 Task: Mute a conversation thread to prevent new email notifications.
Action: Mouse moved to (123, 77)
Screenshot: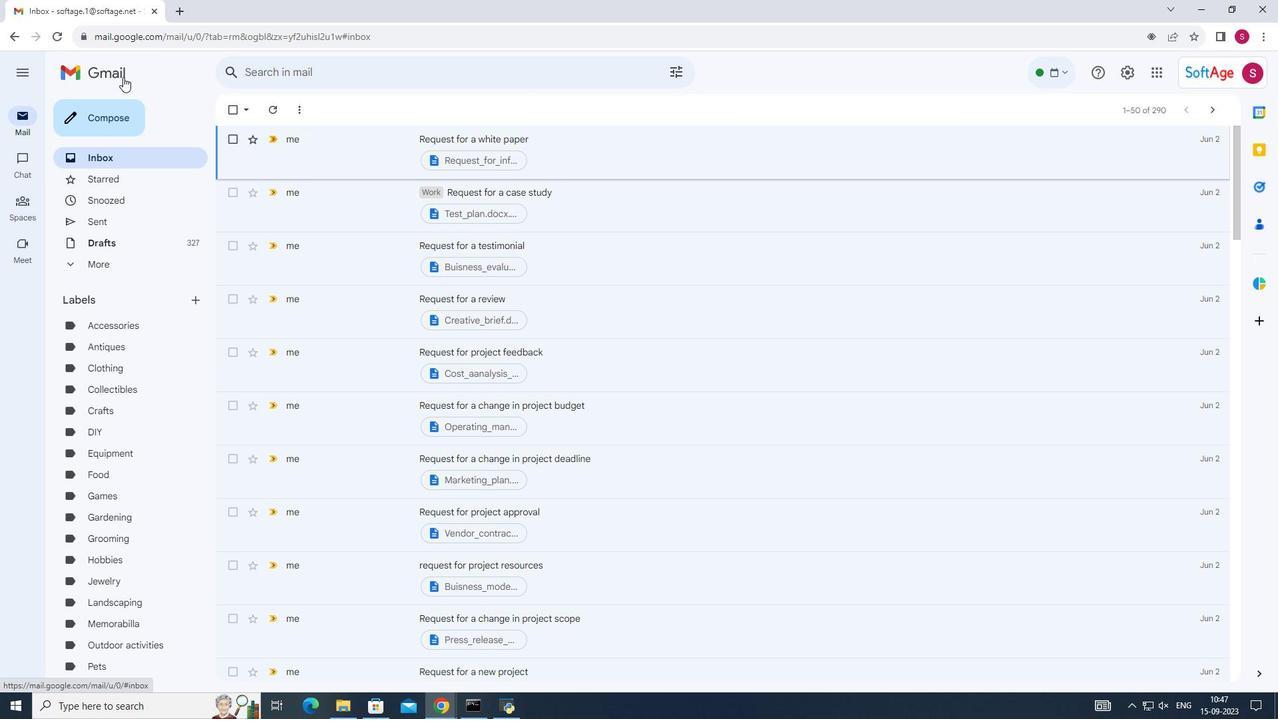 
Action: Mouse pressed left at (123, 77)
Screenshot: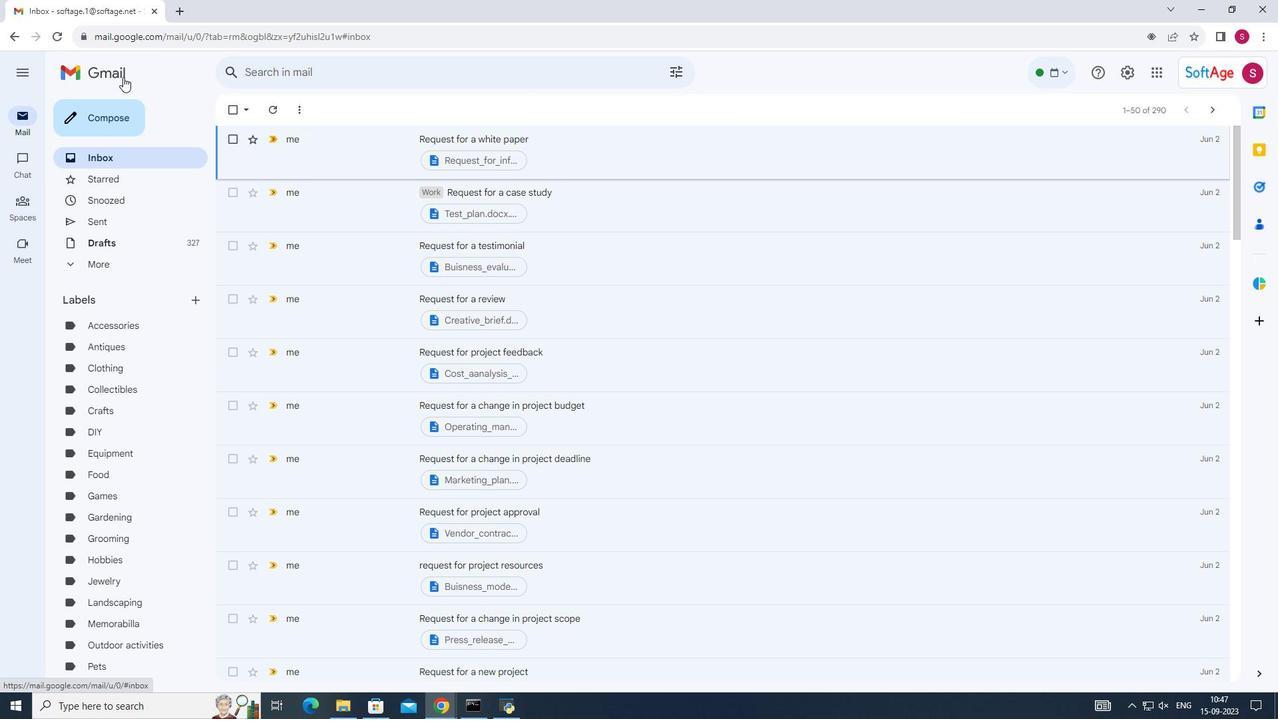 
Action: Mouse moved to (615, 141)
Screenshot: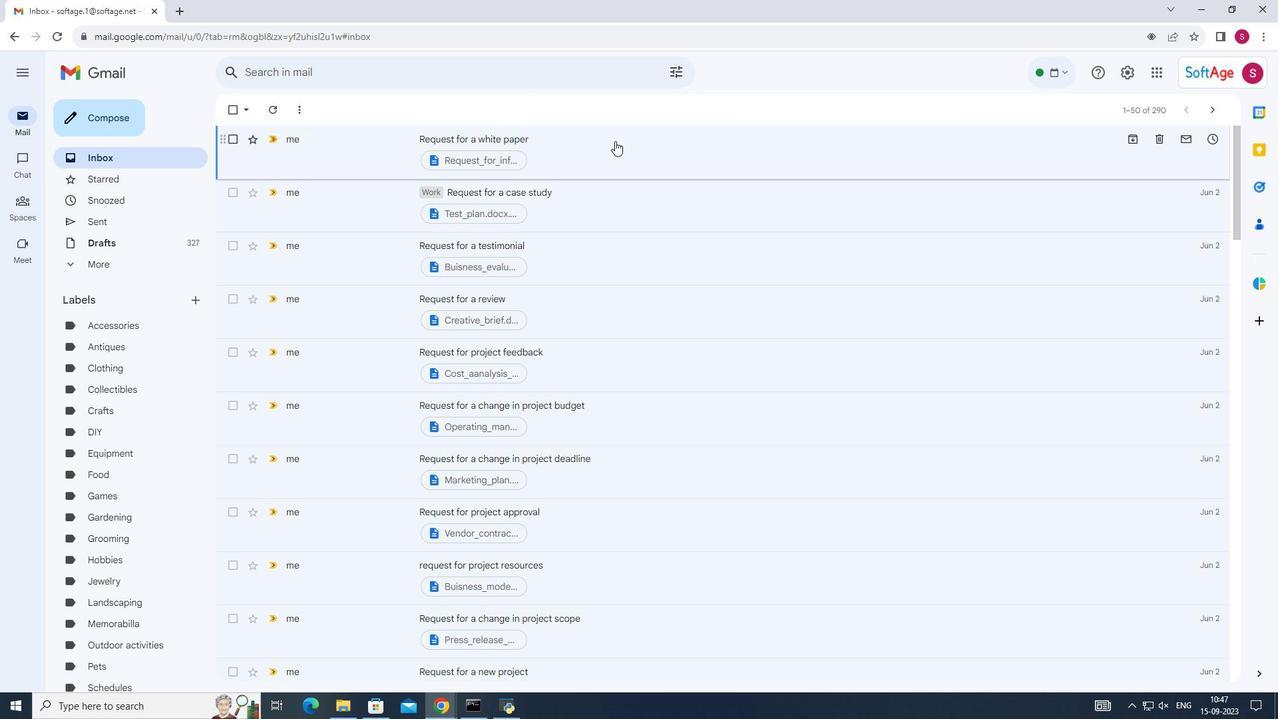 
Action: Mouse pressed left at (615, 141)
Screenshot: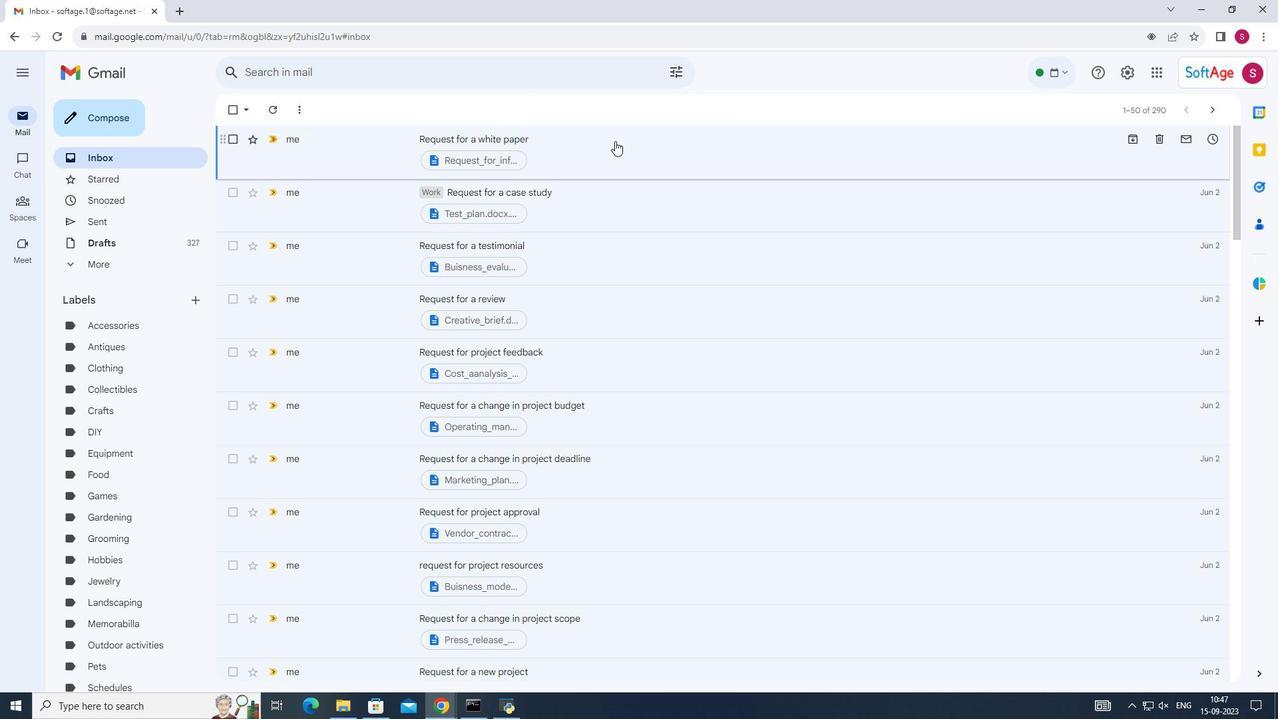 
Action: Mouse moved to (518, 113)
Screenshot: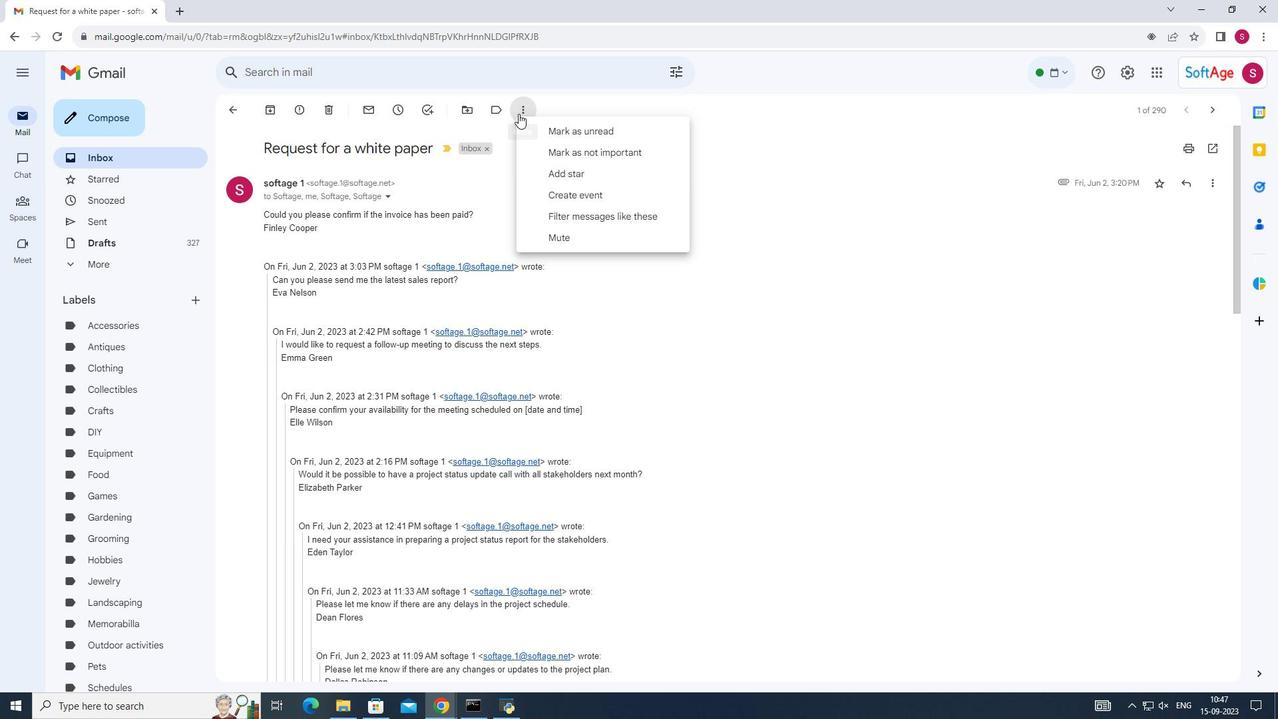 
Action: Mouse pressed left at (518, 113)
Screenshot: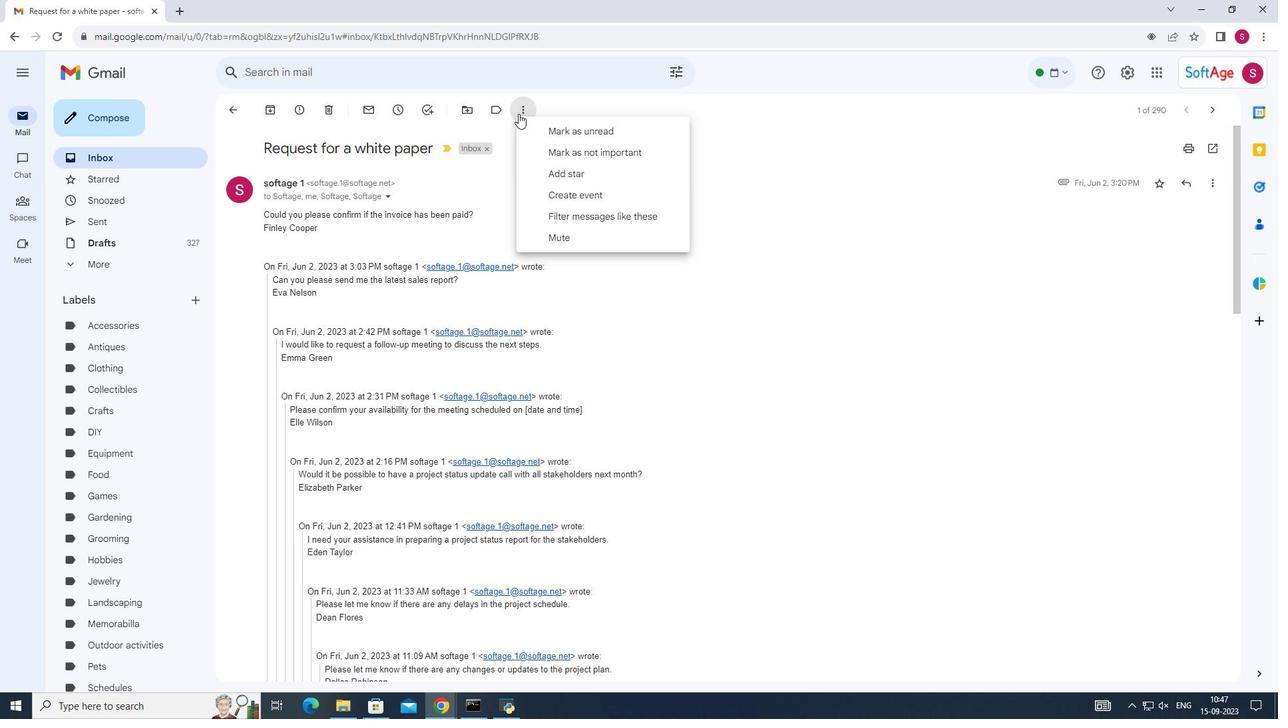 
Action: Mouse moved to (551, 243)
Screenshot: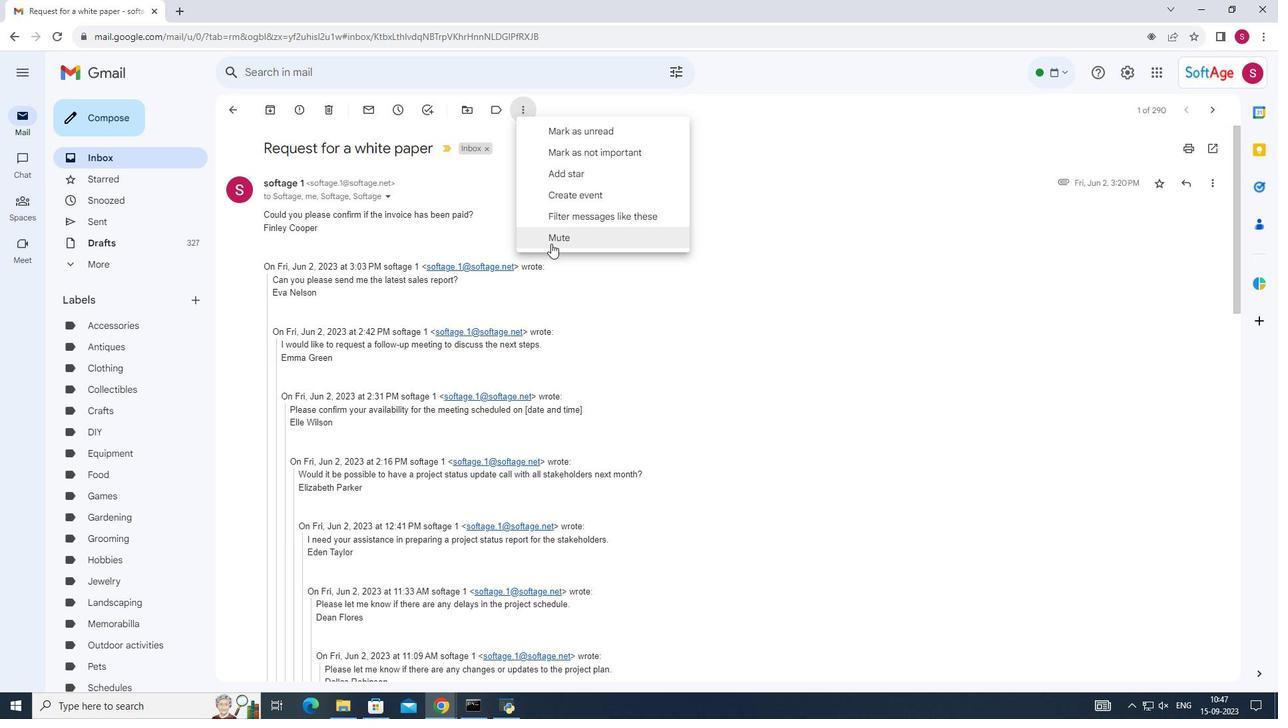 
Action: Mouse pressed left at (551, 243)
Screenshot: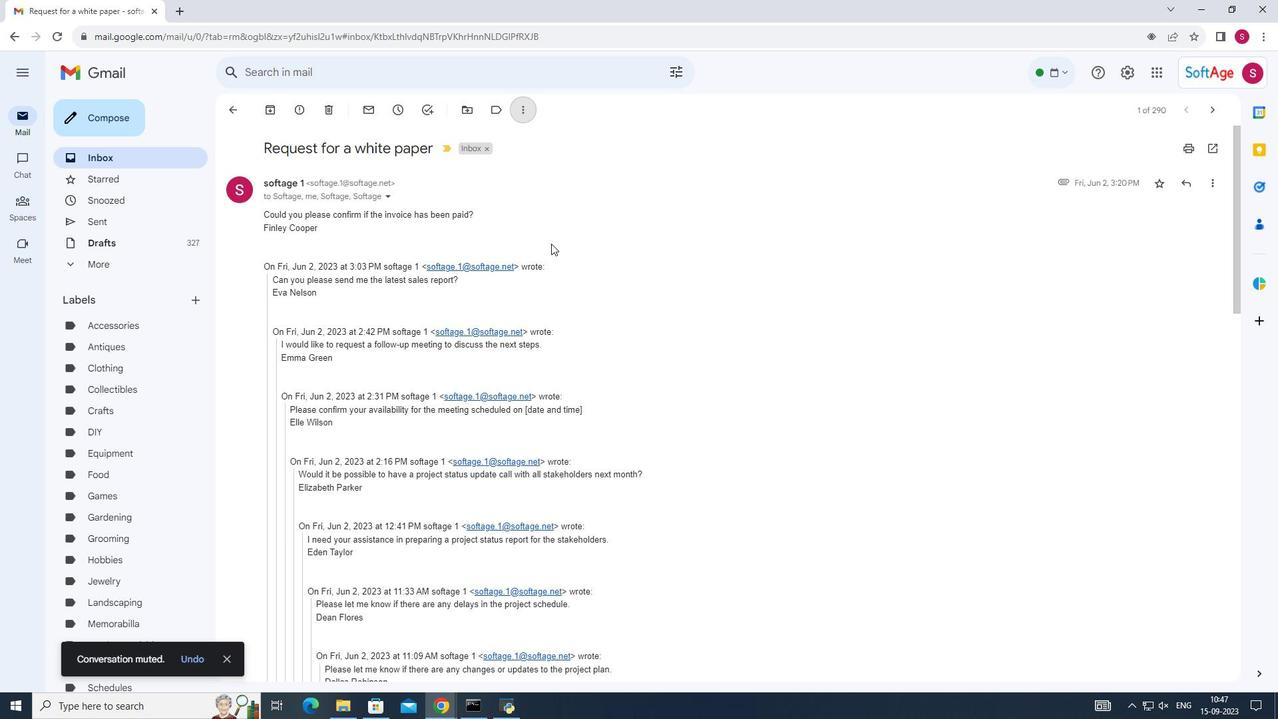 
Action: Mouse moved to (564, 217)
Screenshot: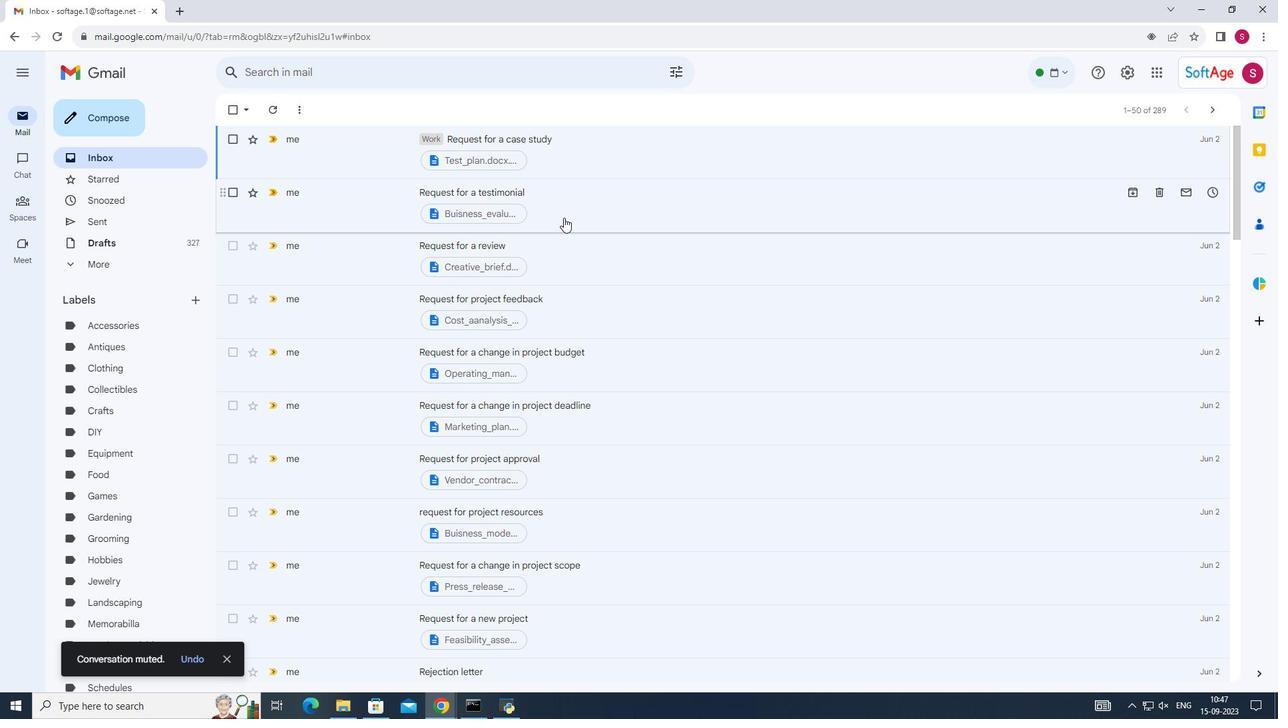 
